 Task: Use Booming Reverse 01 Effect in this video Movie B.mp4
Action: Mouse moved to (184, 118)
Screenshot: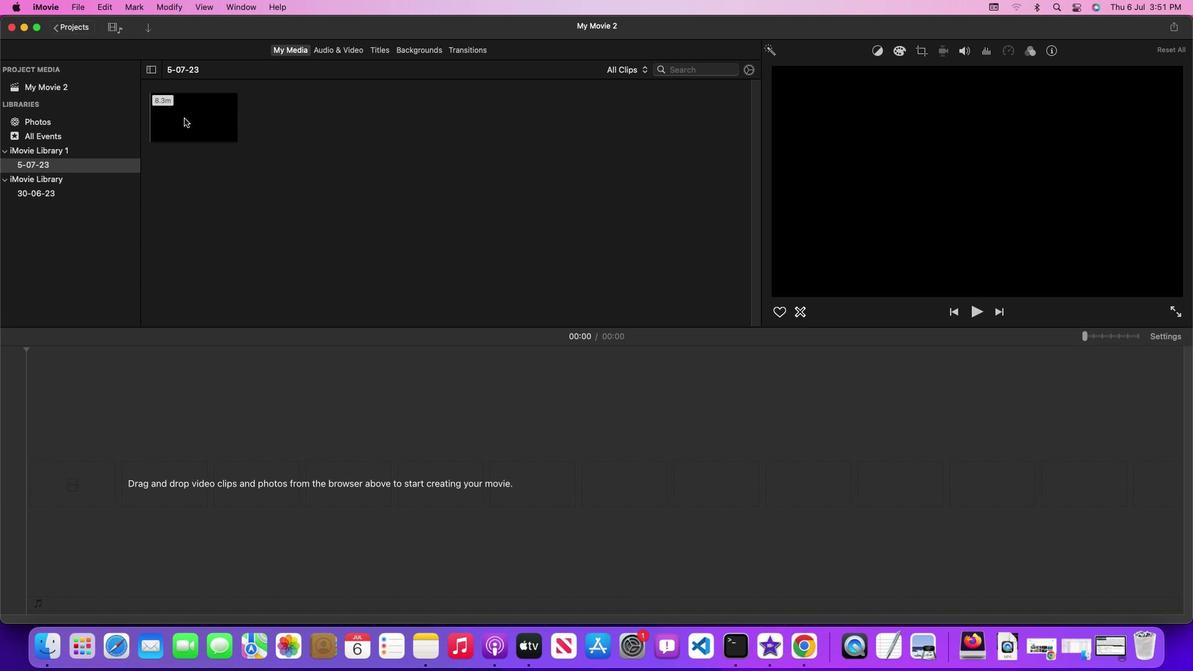 
Action: Mouse pressed left at (184, 118)
Screenshot: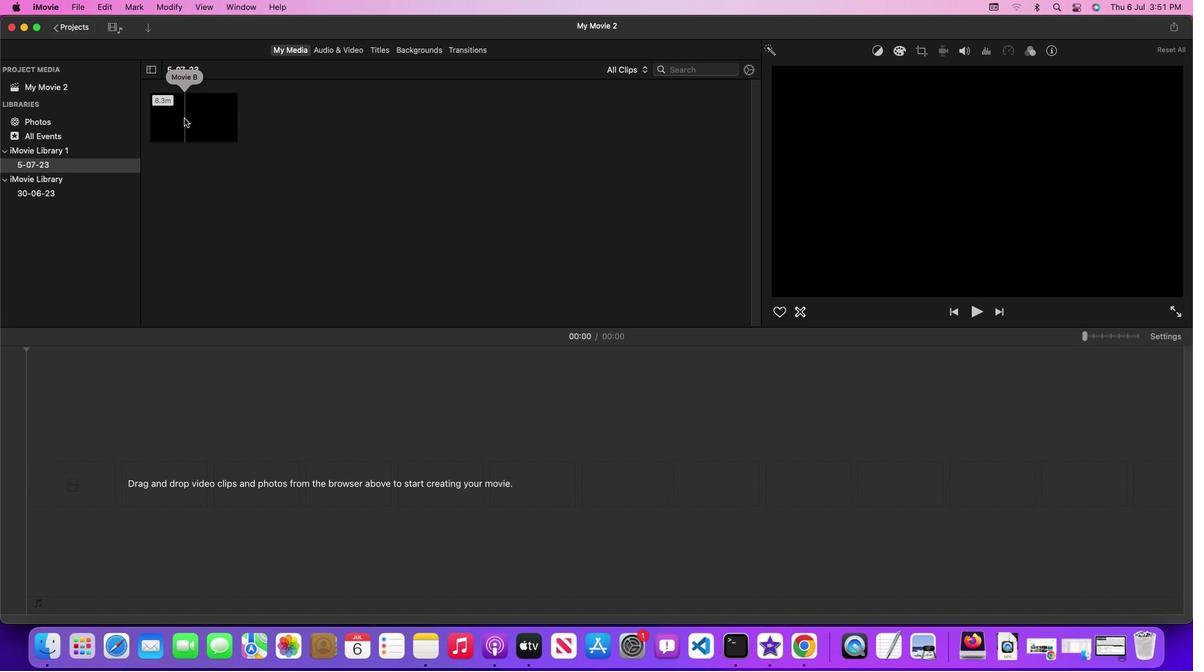 
Action: Mouse moved to (186, 118)
Screenshot: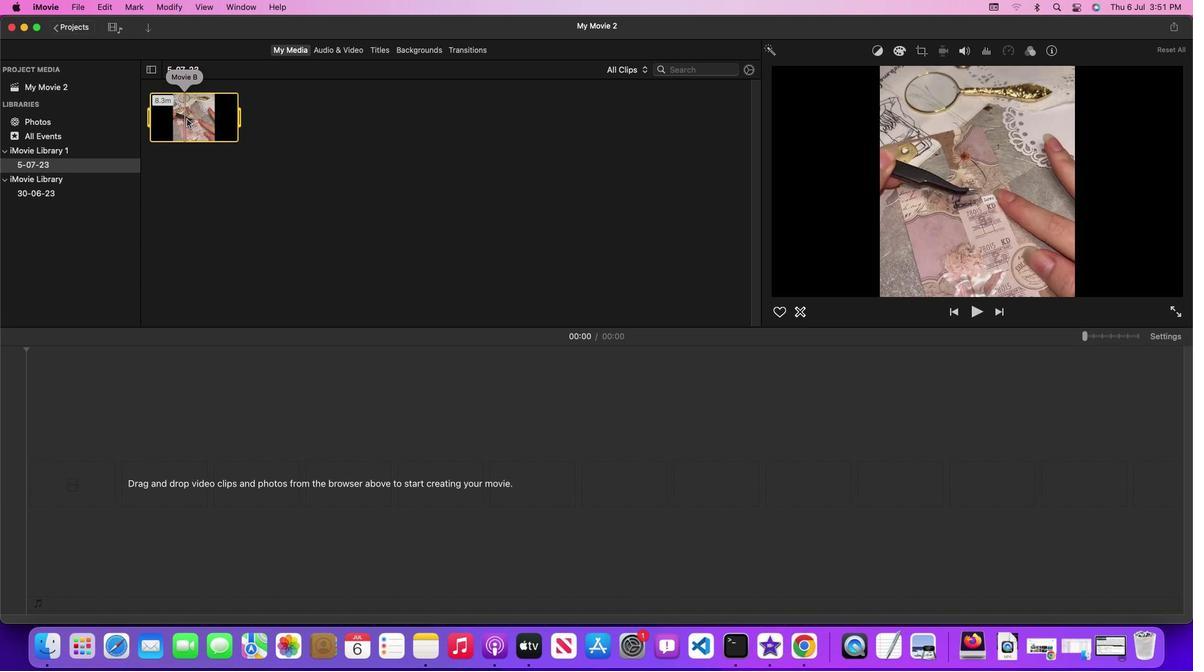 
Action: Mouse pressed left at (186, 118)
Screenshot: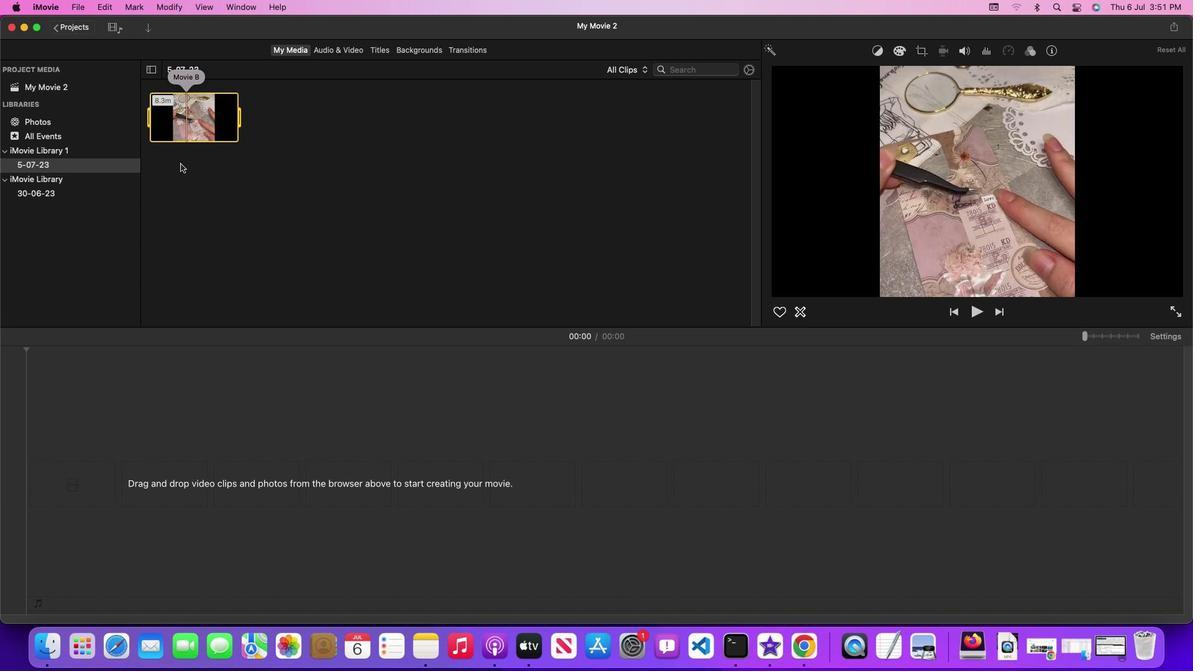
Action: Mouse moved to (348, 50)
Screenshot: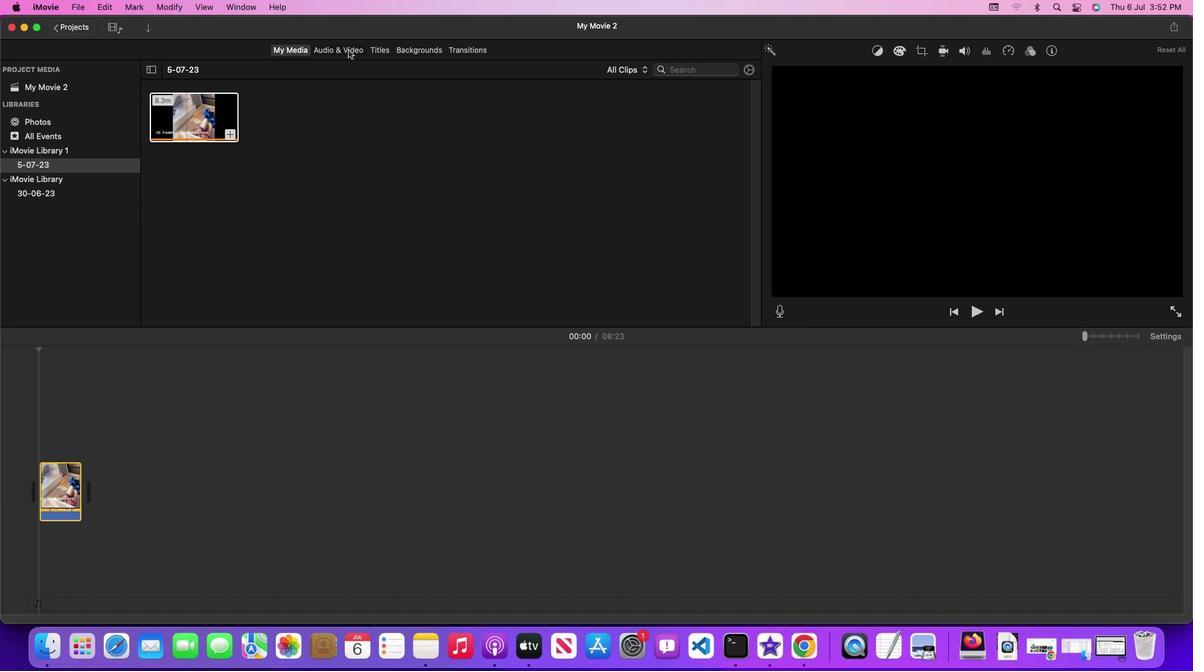 
Action: Mouse pressed left at (348, 50)
Screenshot: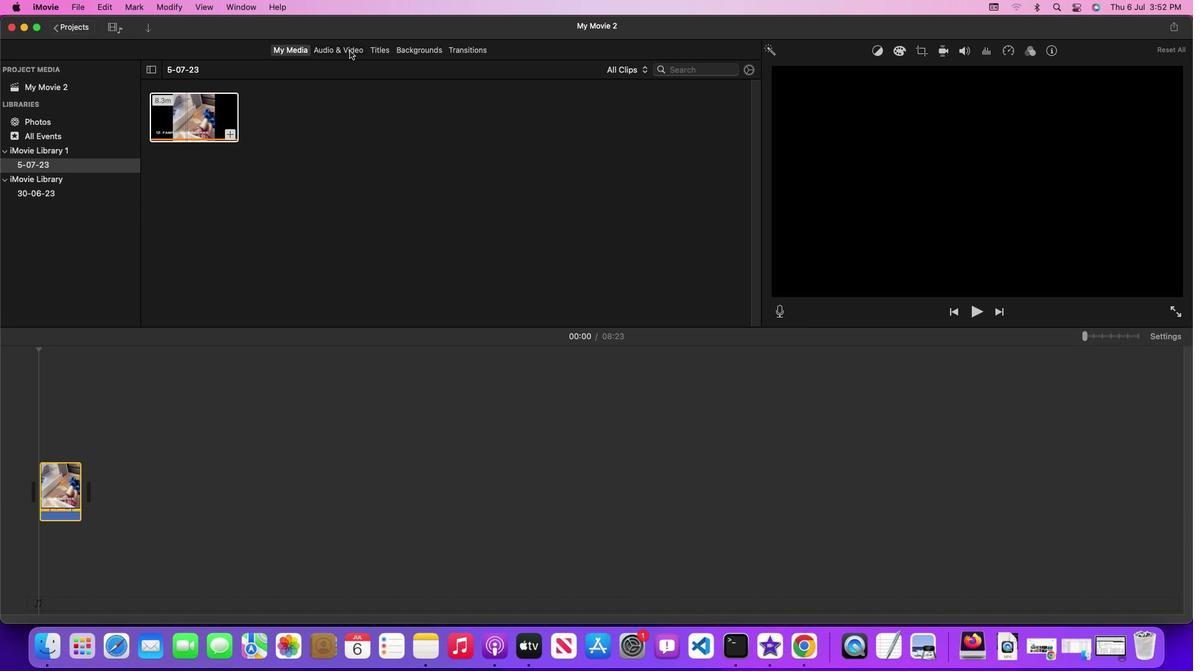 
Action: Mouse moved to (756, 165)
Screenshot: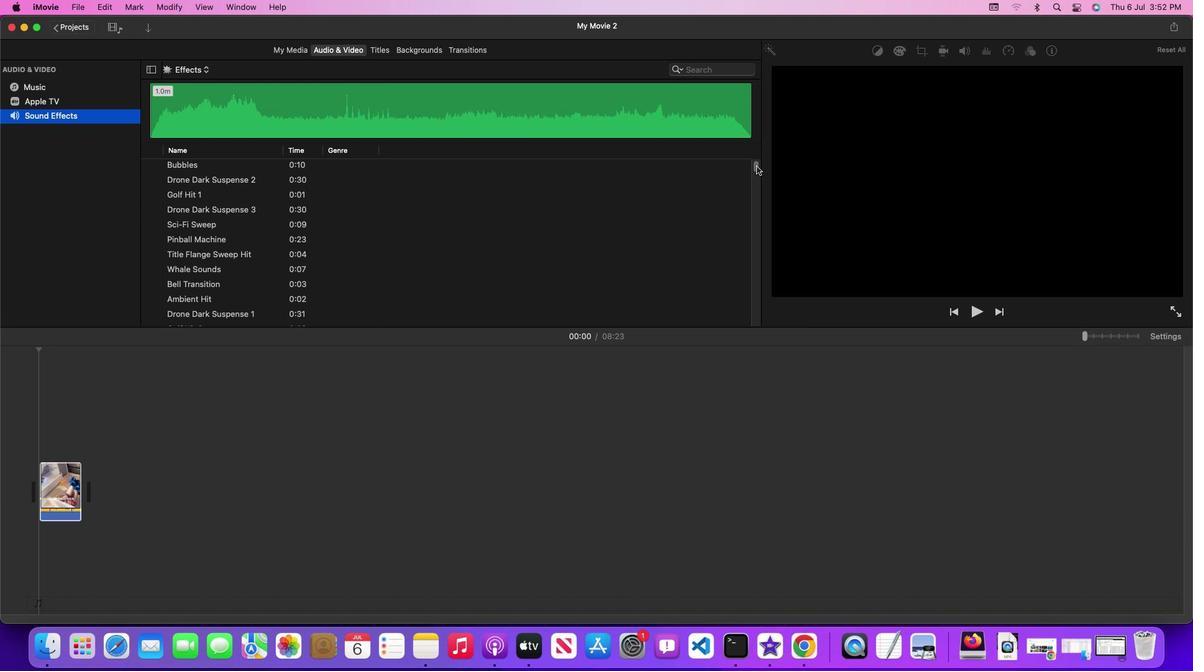 
Action: Mouse pressed left at (756, 165)
Screenshot: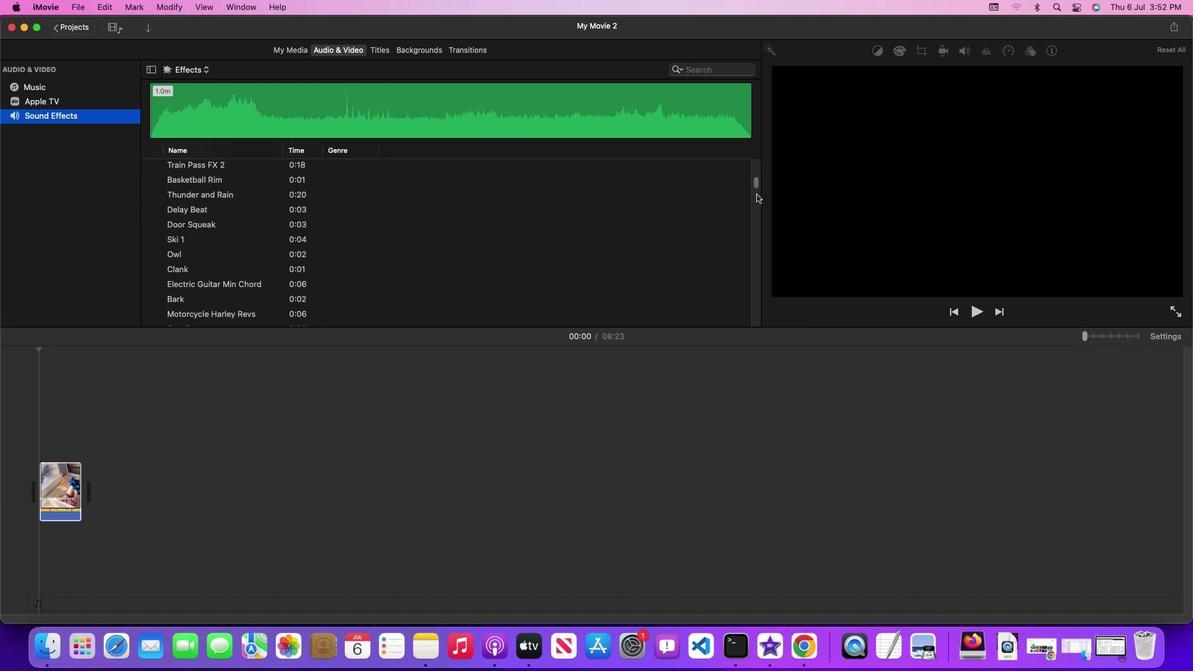 
Action: Mouse moved to (535, 272)
Screenshot: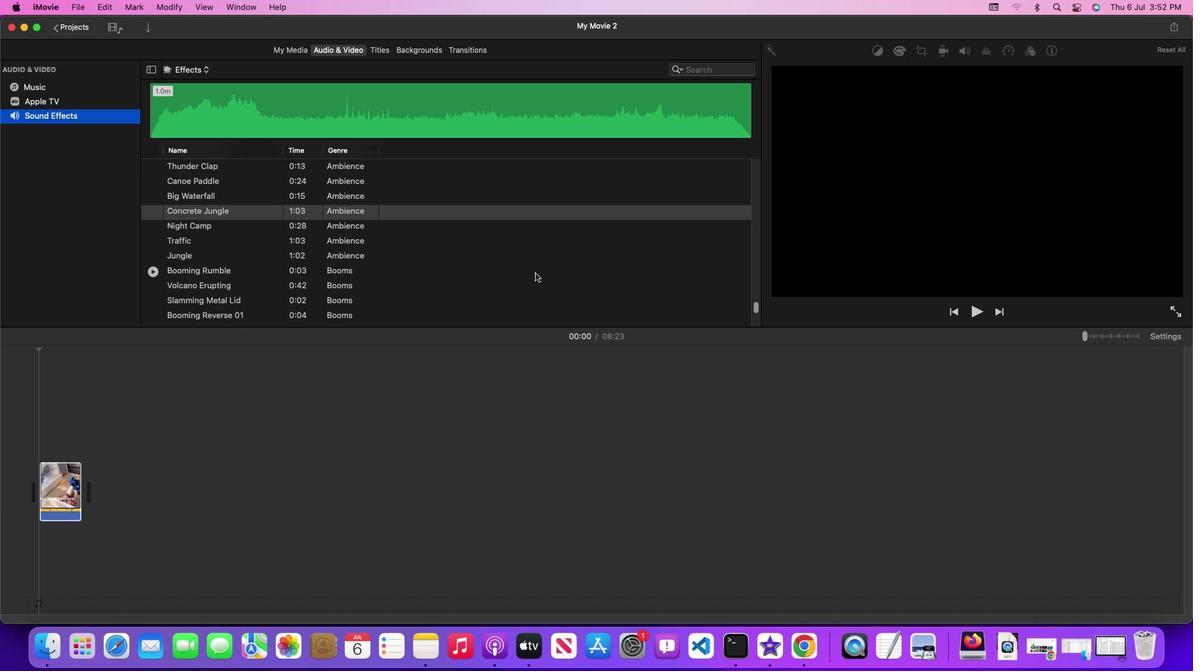 
Action: Mouse scrolled (535, 272) with delta (0, 0)
Screenshot: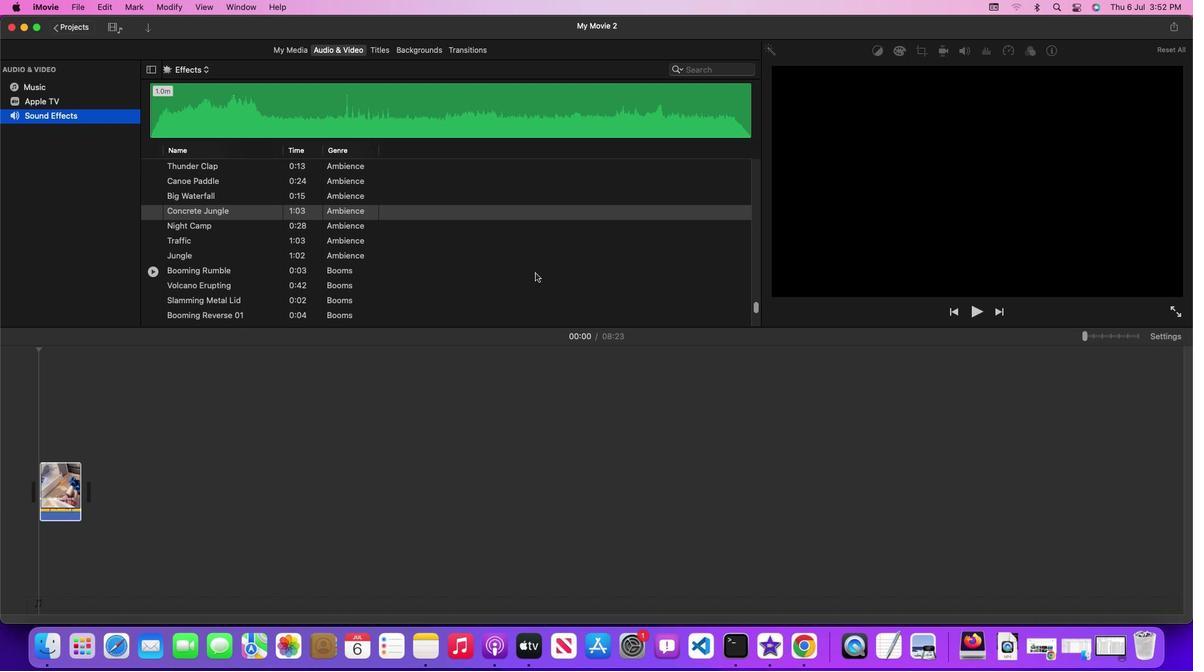 
Action: Mouse scrolled (535, 272) with delta (0, 0)
Screenshot: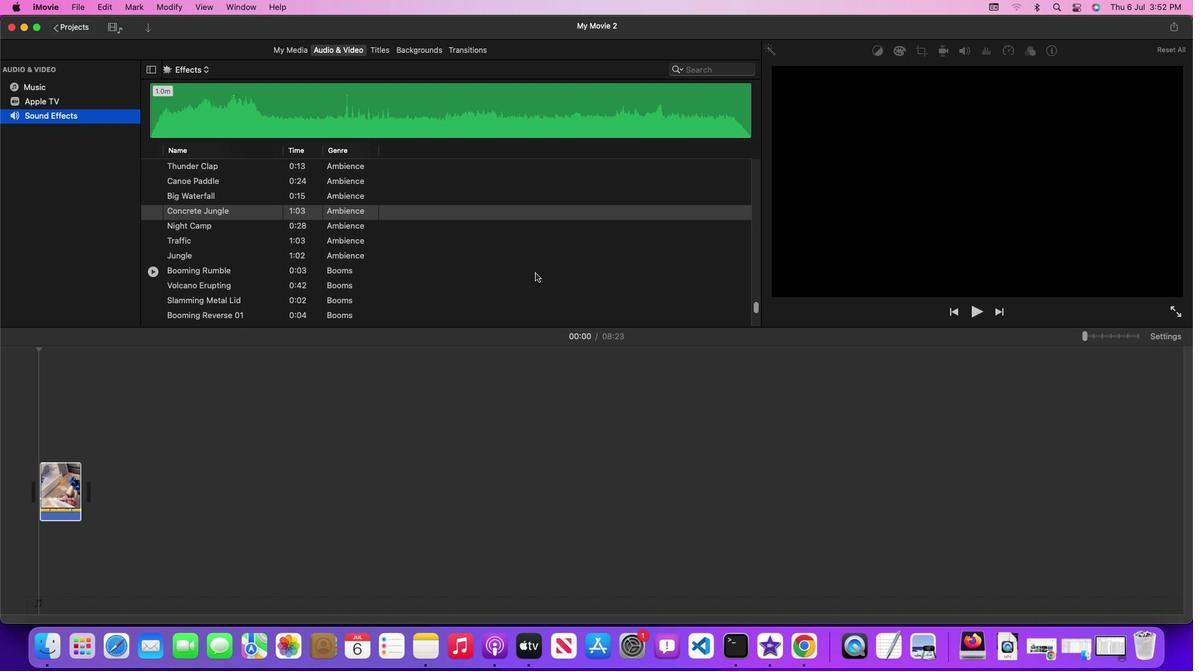 
Action: Mouse scrolled (535, 272) with delta (0, 0)
Screenshot: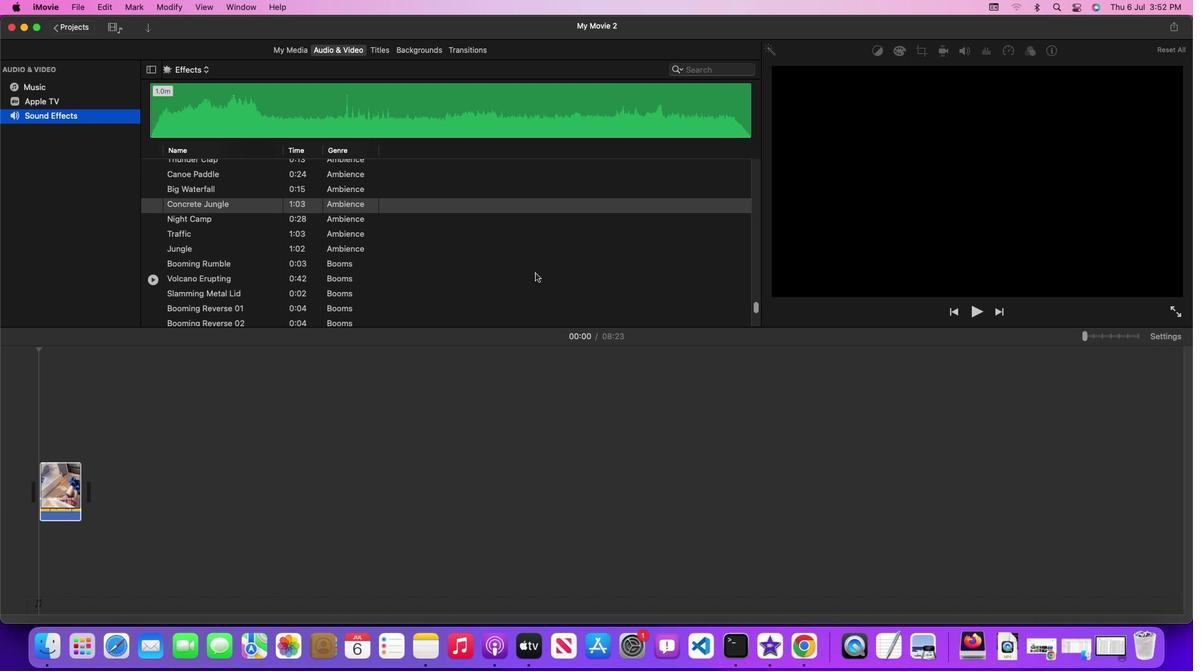 
Action: Mouse scrolled (535, 272) with delta (0, 0)
Screenshot: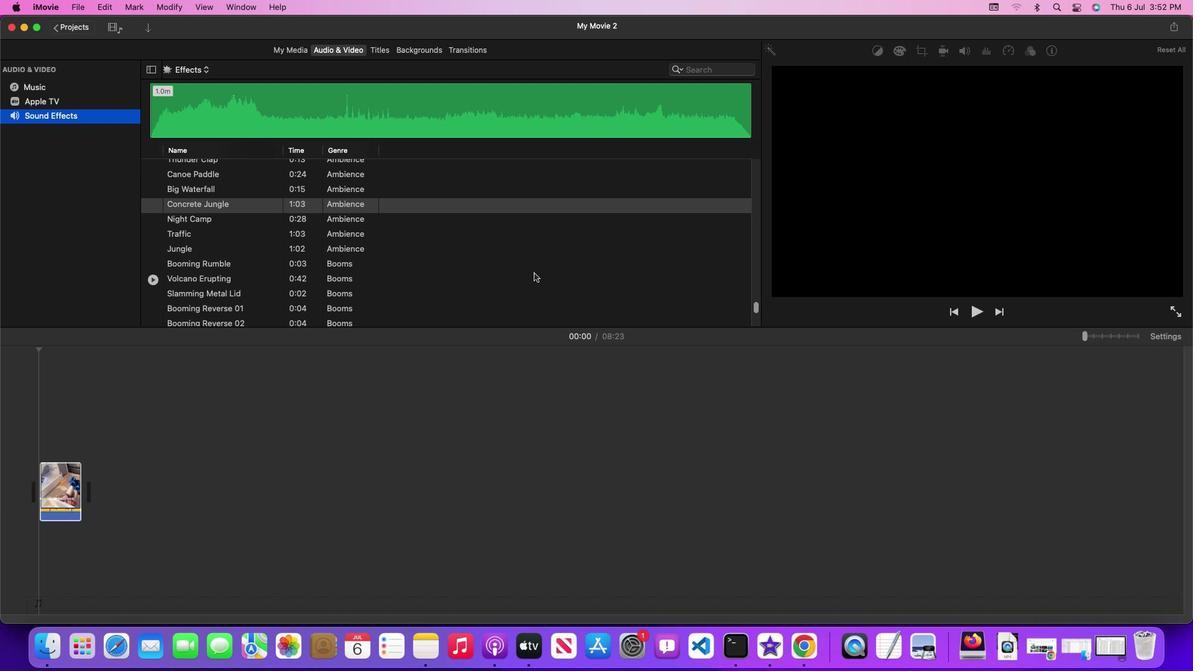 
Action: Mouse moved to (529, 276)
Screenshot: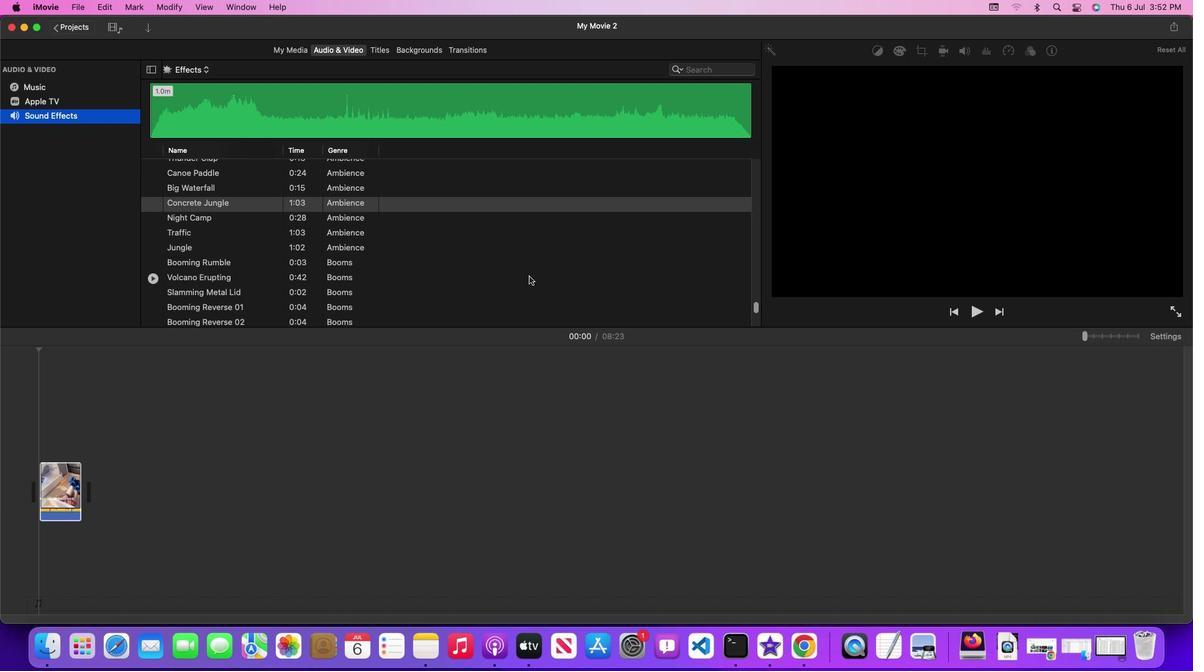 
Action: Mouse scrolled (529, 276) with delta (0, 0)
Screenshot: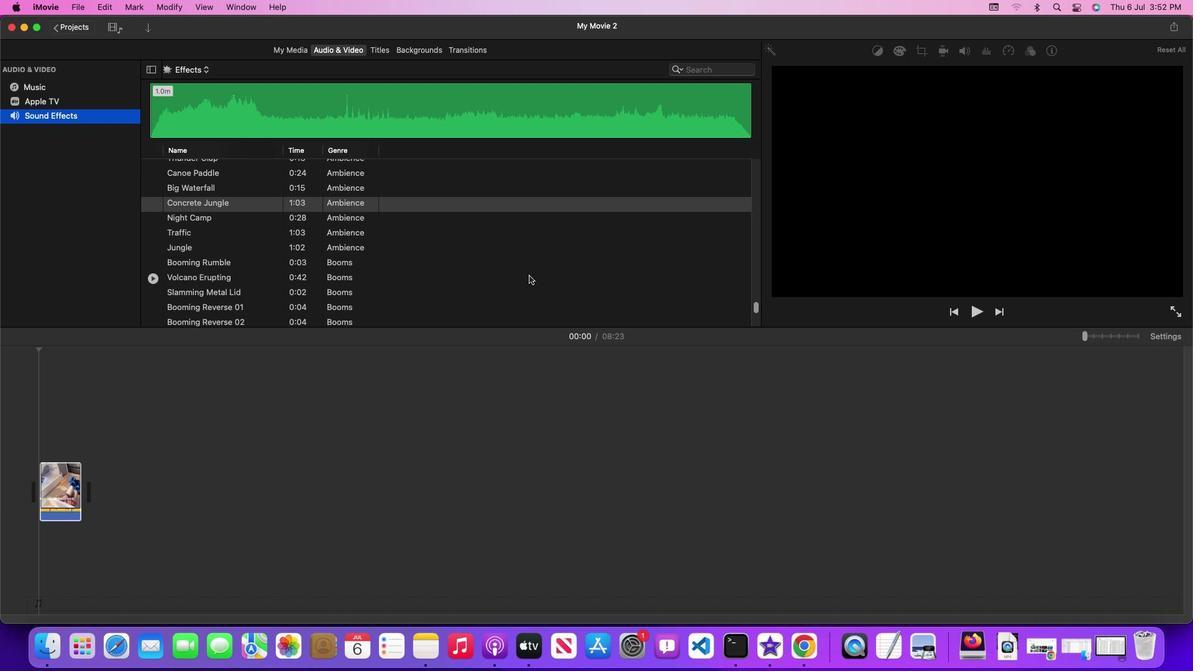 
Action: Mouse moved to (459, 305)
Screenshot: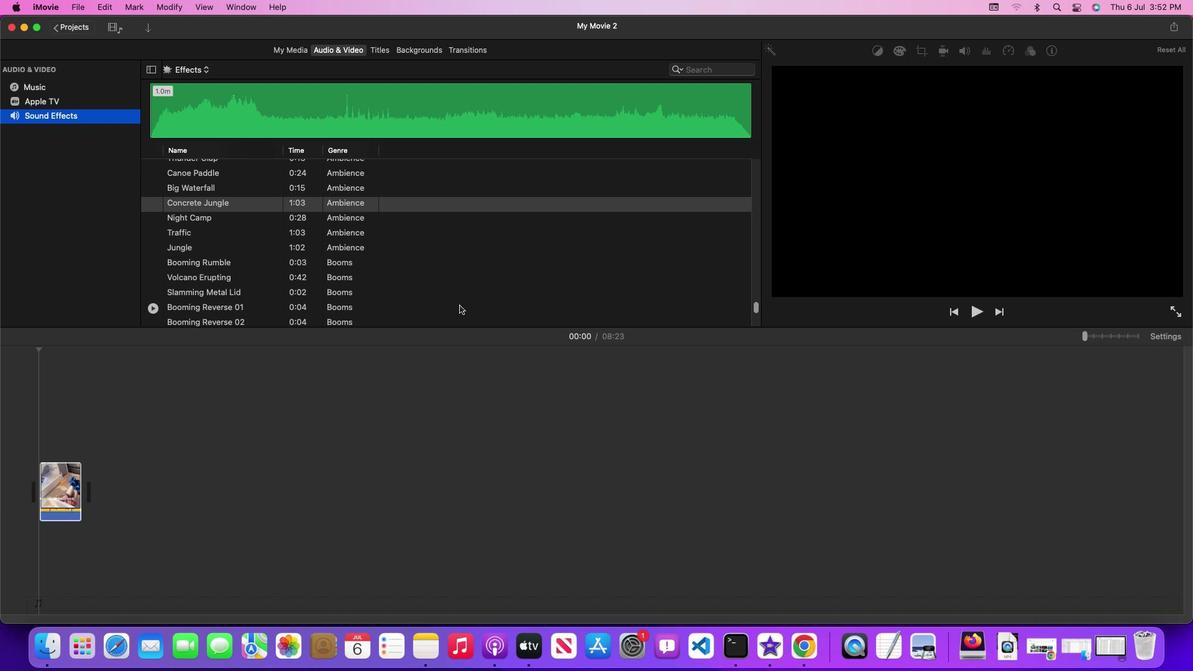 
Action: Mouse pressed left at (459, 305)
Screenshot: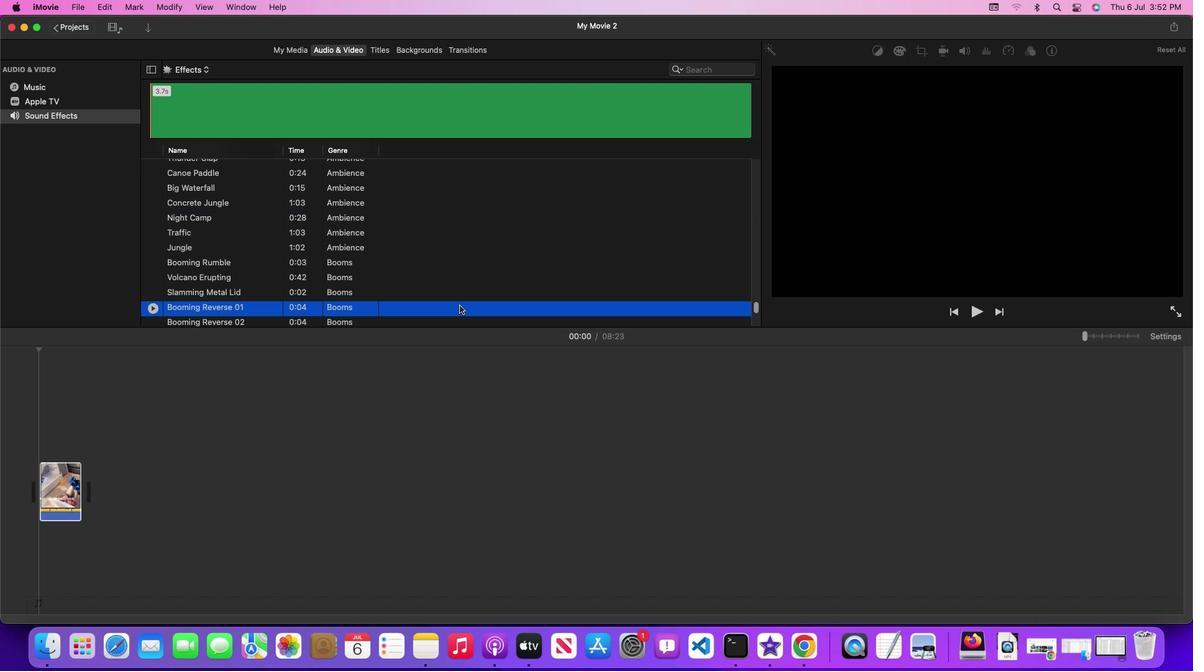 
Action: Mouse moved to (467, 308)
Screenshot: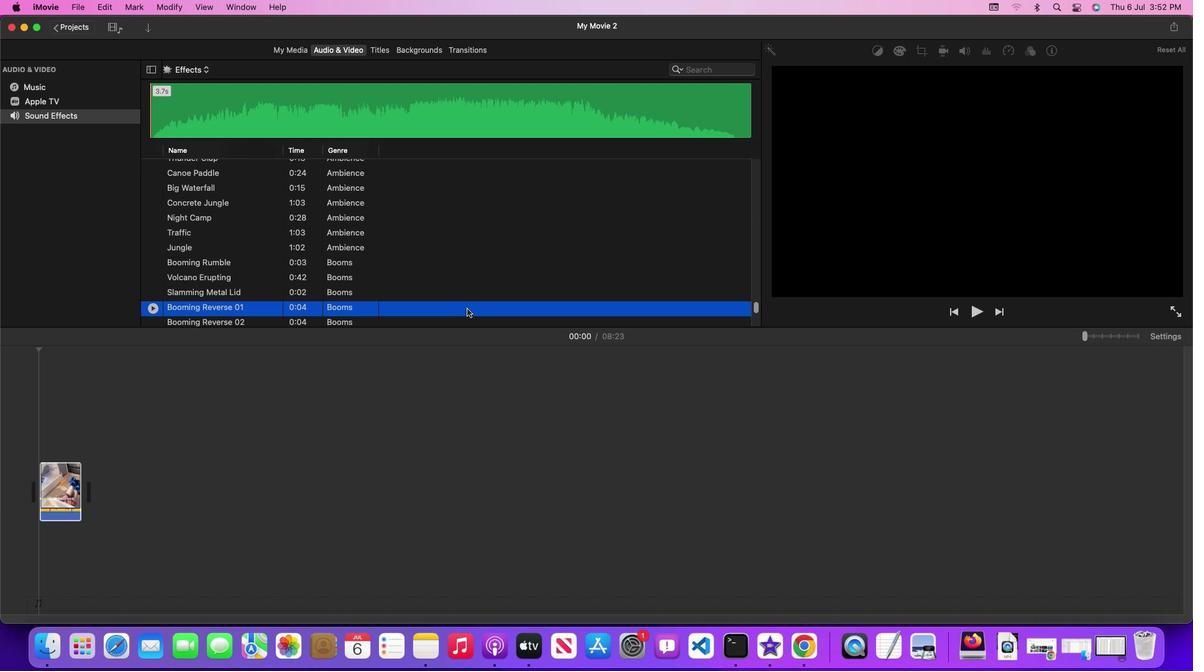 
Action: Mouse pressed left at (467, 308)
Screenshot: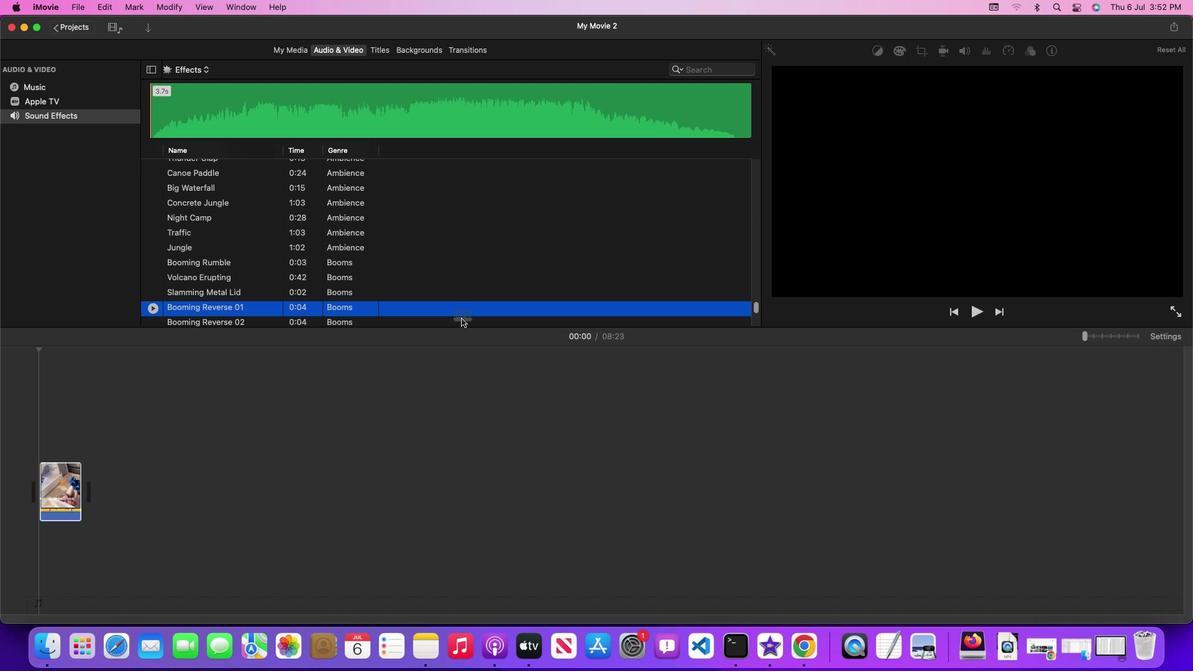 
Action: Mouse moved to (228, 401)
Screenshot: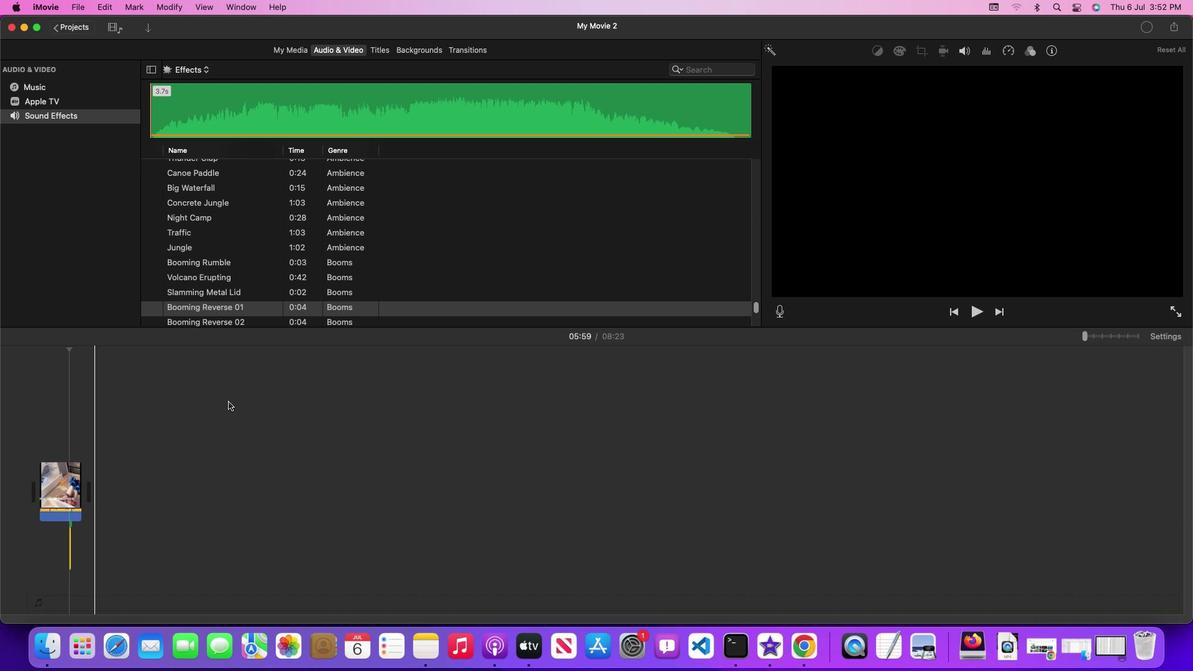 
